 Task: Set the columns for the wall to 9.
Action: Mouse moved to (93, 12)
Screenshot: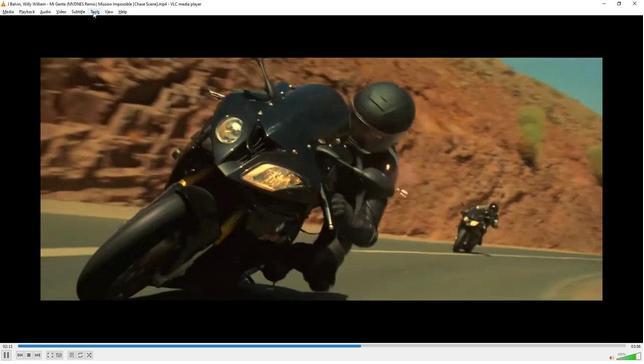 
Action: Mouse pressed left at (93, 12)
Screenshot: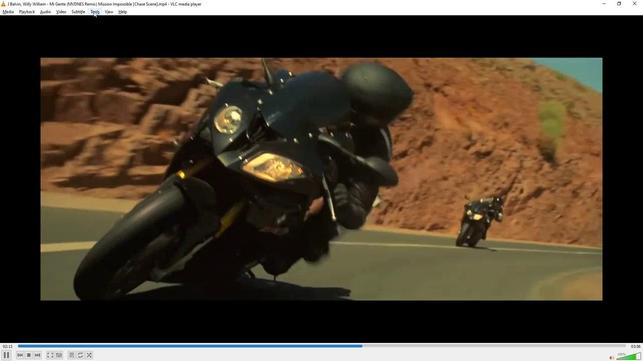 
Action: Mouse moved to (103, 19)
Screenshot: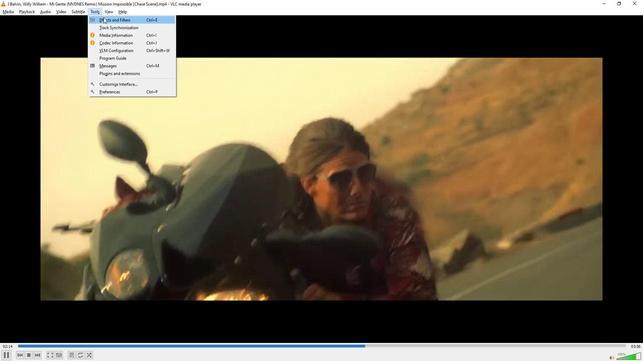
Action: Mouse pressed left at (103, 19)
Screenshot: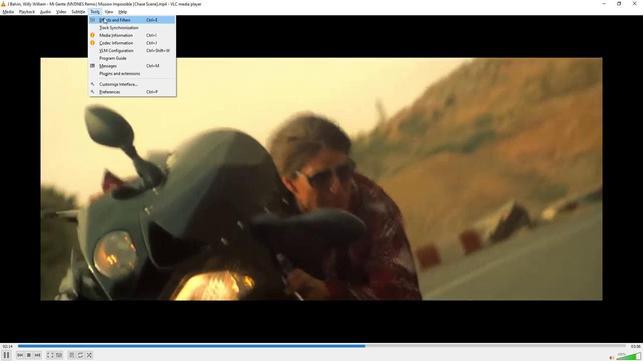
Action: Mouse moved to (75, 55)
Screenshot: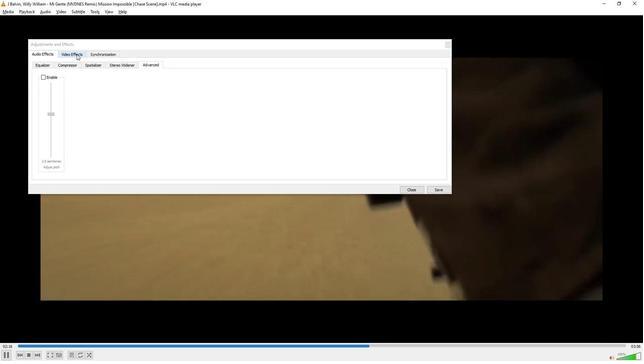 
Action: Mouse pressed left at (75, 55)
Screenshot: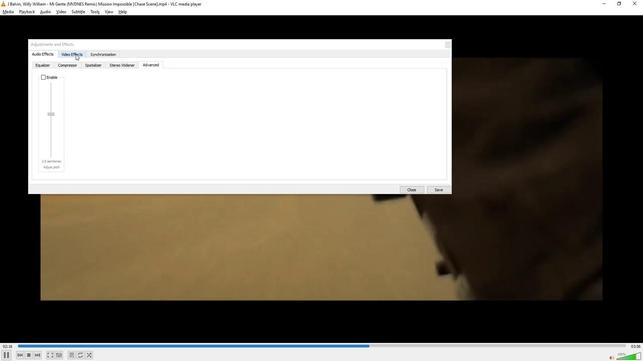 
Action: Mouse moved to (245, 73)
Screenshot: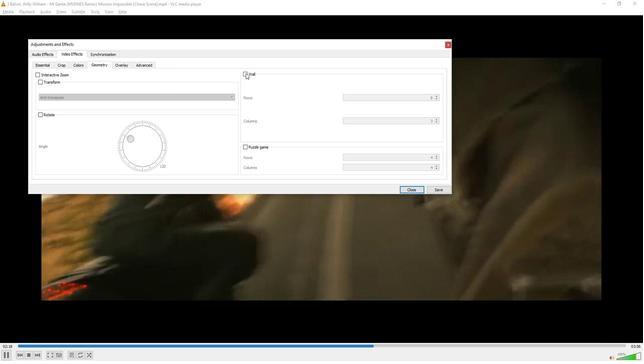 
Action: Mouse pressed left at (245, 73)
Screenshot: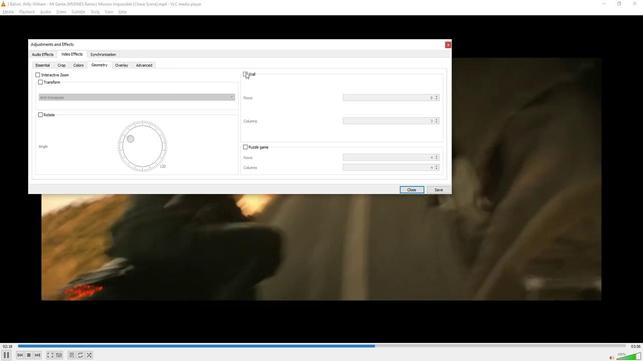 
Action: Mouse moved to (437, 120)
Screenshot: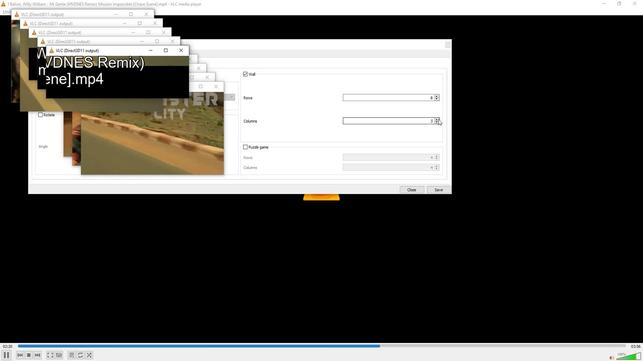 
Action: Mouse pressed left at (437, 120)
Screenshot: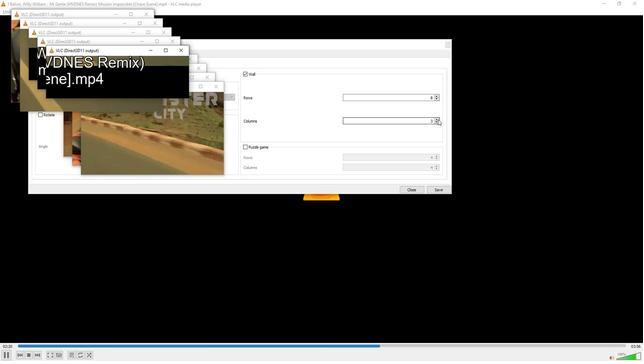
Action: Mouse pressed left at (437, 120)
Screenshot: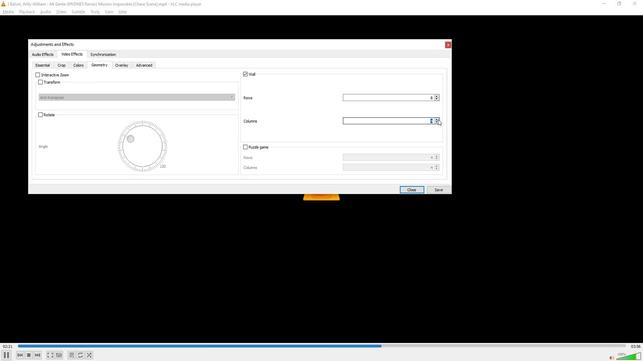 
Action: Mouse pressed left at (437, 120)
Screenshot: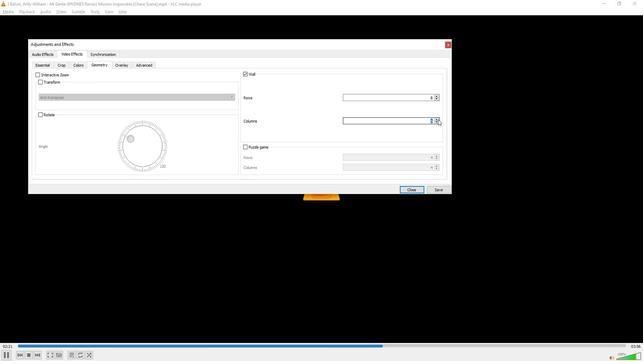 
Action: Mouse pressed left at (437, 120)
Screenshot: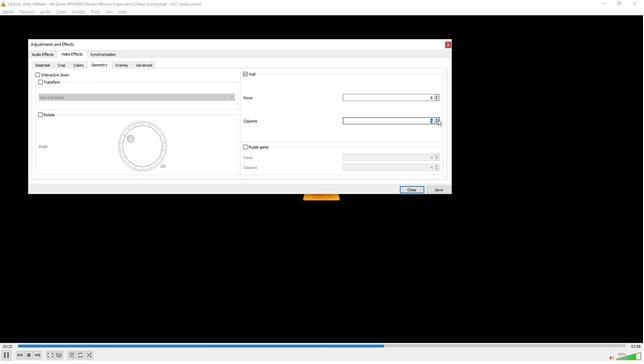 
Action: Mouse pressed left at (437, 120)
Screenshot: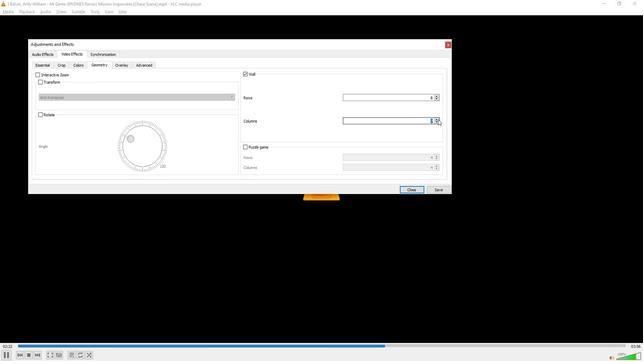 
Action: Mouse pressed left at (437, 120)
Screenshot: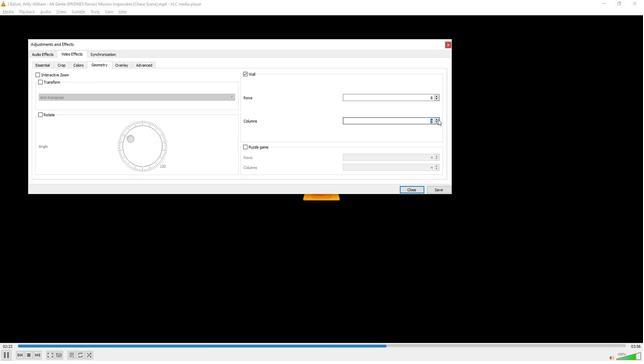 
Action: Mouse moved to (405, 144)
Screenshot: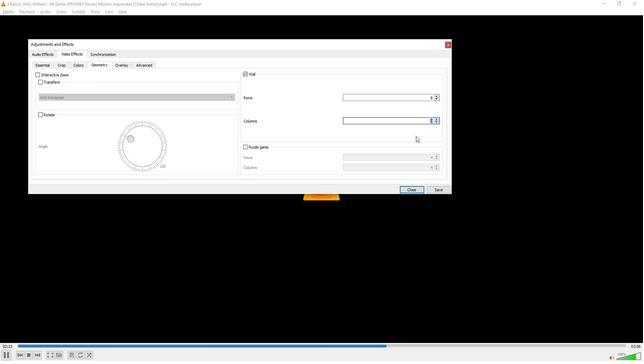
Action: Mouse pressed left at (405, 144)
Screenshot: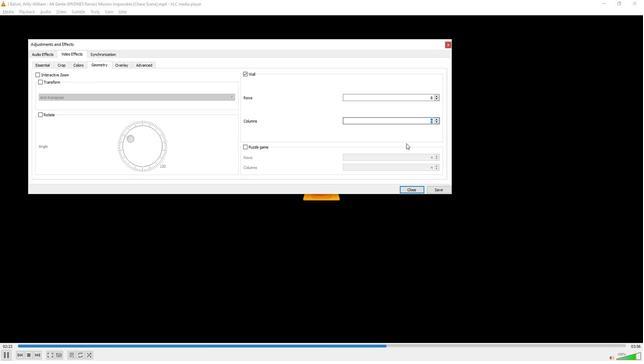 
Action: Mouse moved to (404, 138)
Screenshot: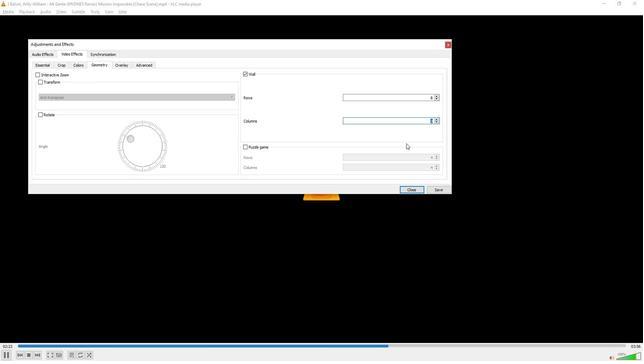
Action: Mouse pressed left at (404, 138)
Screenshot: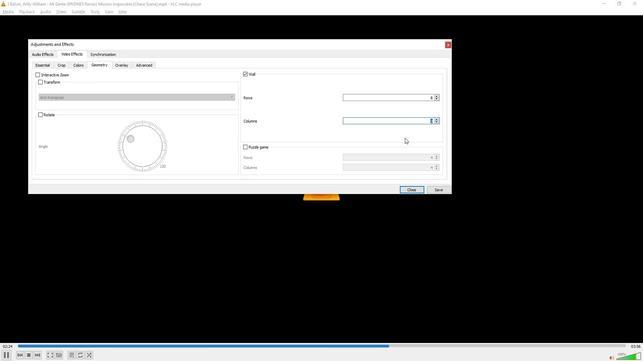 
Action: Mouse moved to (404, 138)
Screenshot: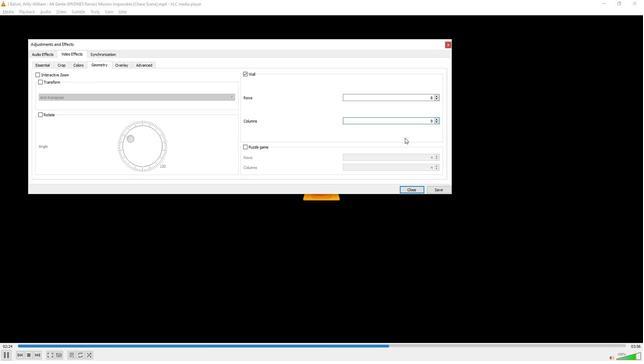 
